 Task: Create a due date automation trigger when advanced on, 2 hours after a card is due add checklist with an incomplete checklists.
Action: Mouse moved to (1056, 317)
Screenshot: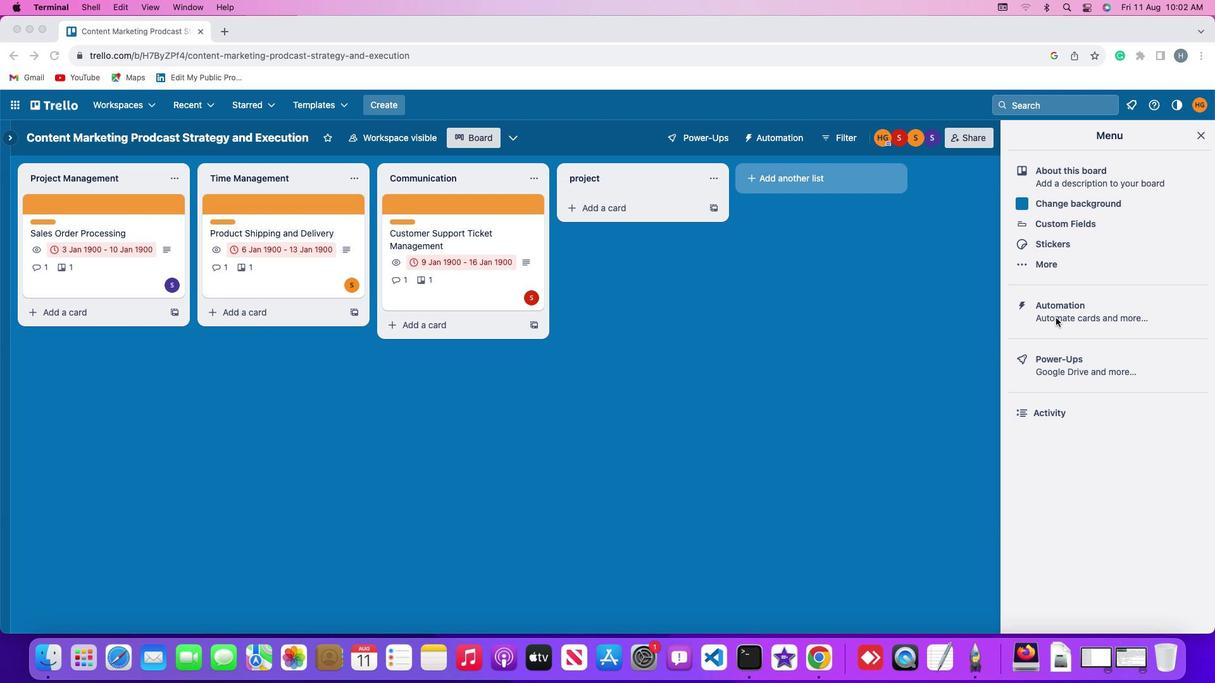 
Action: Mouse pressed left at (1056, 317)
Screenshot: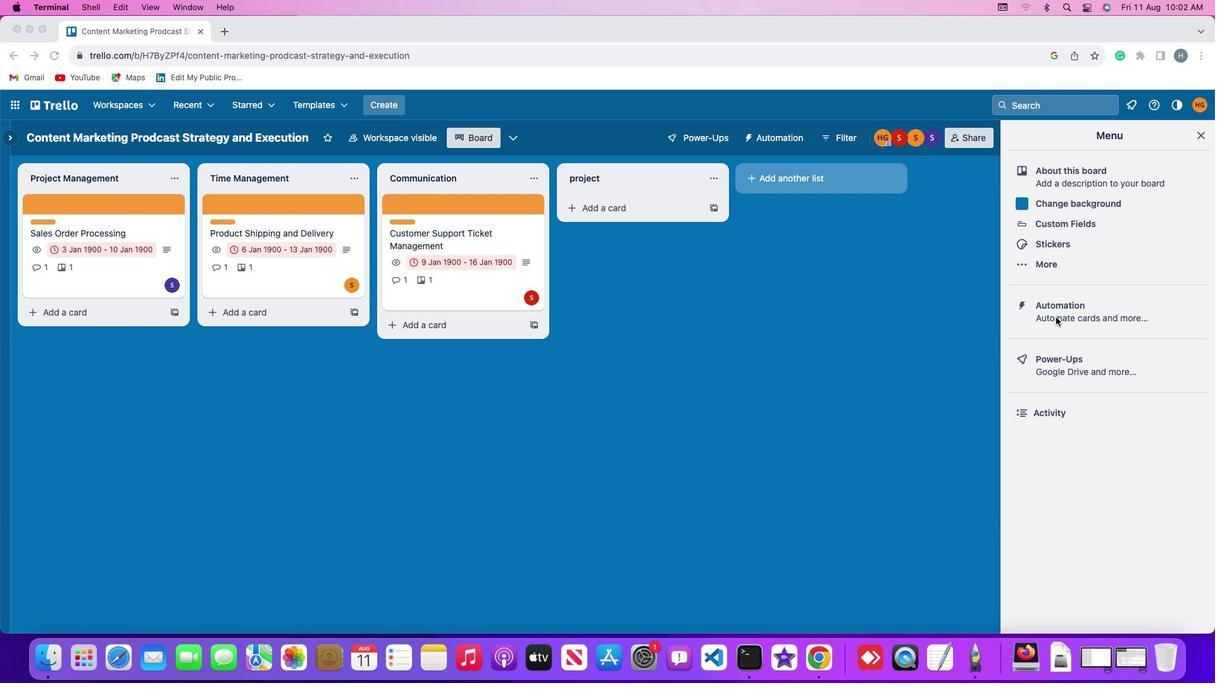
Action: Mouse pressed left at (1056, 317)
Screenshot: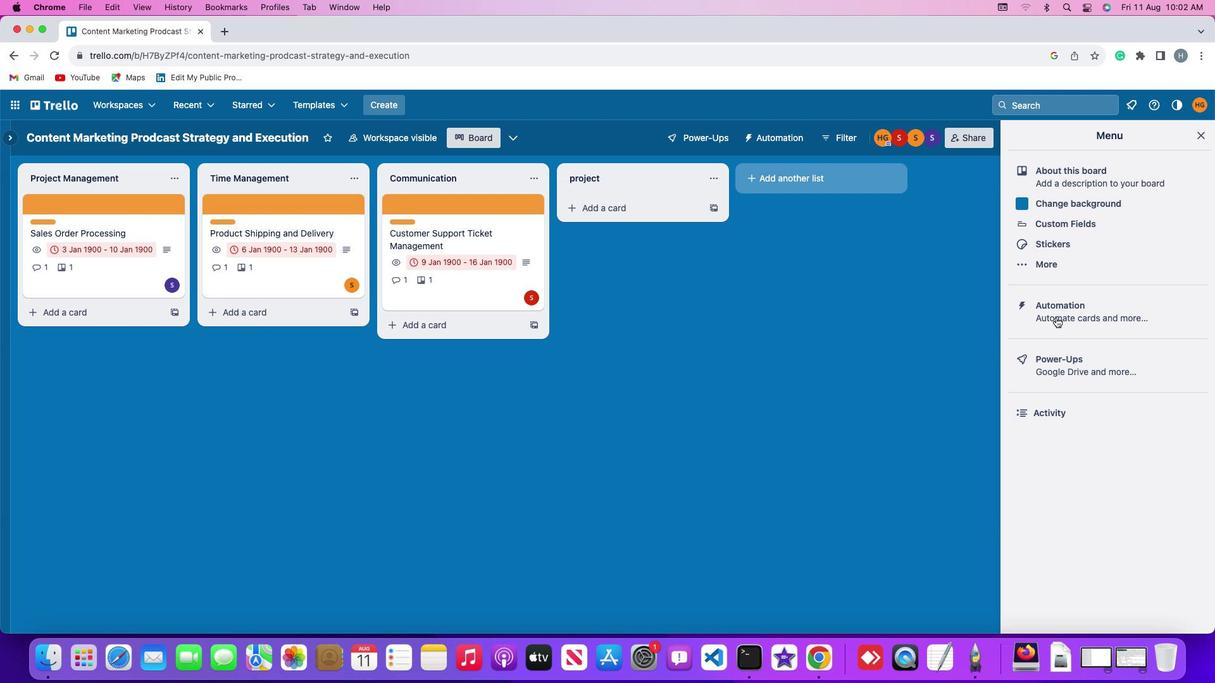 
Action: Mouse moved to (86, 302)
Screenshot: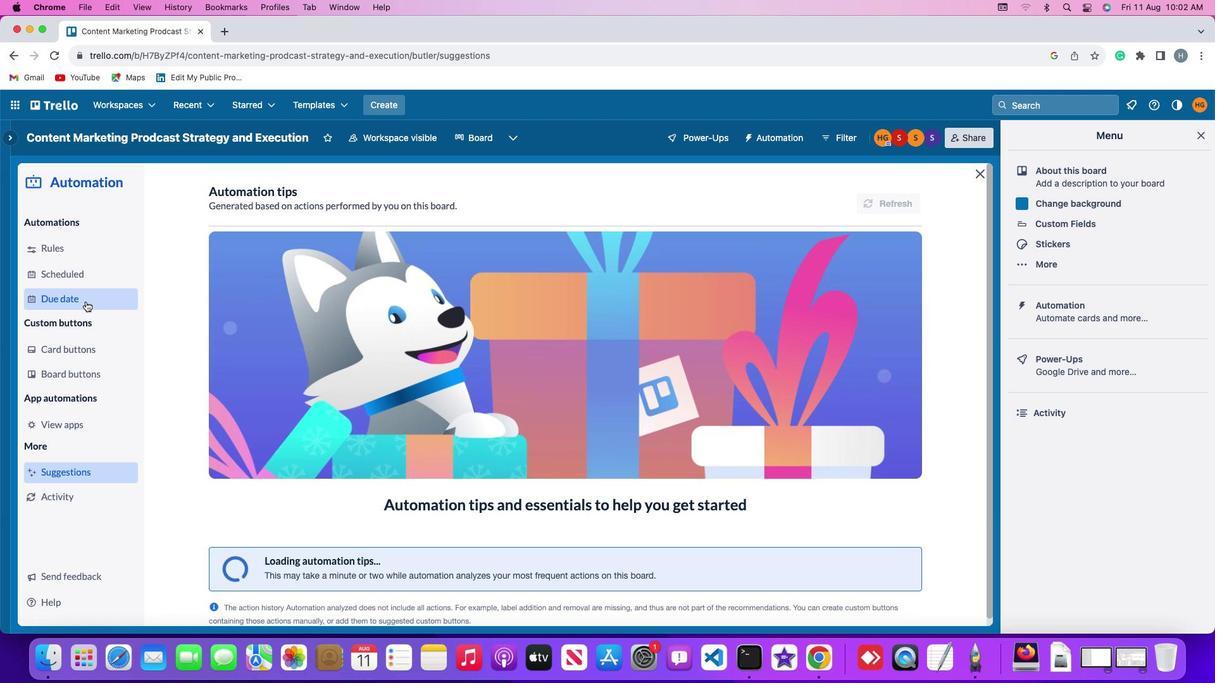 
Action: Mouse pressed left at (86, 302)
Screenshot: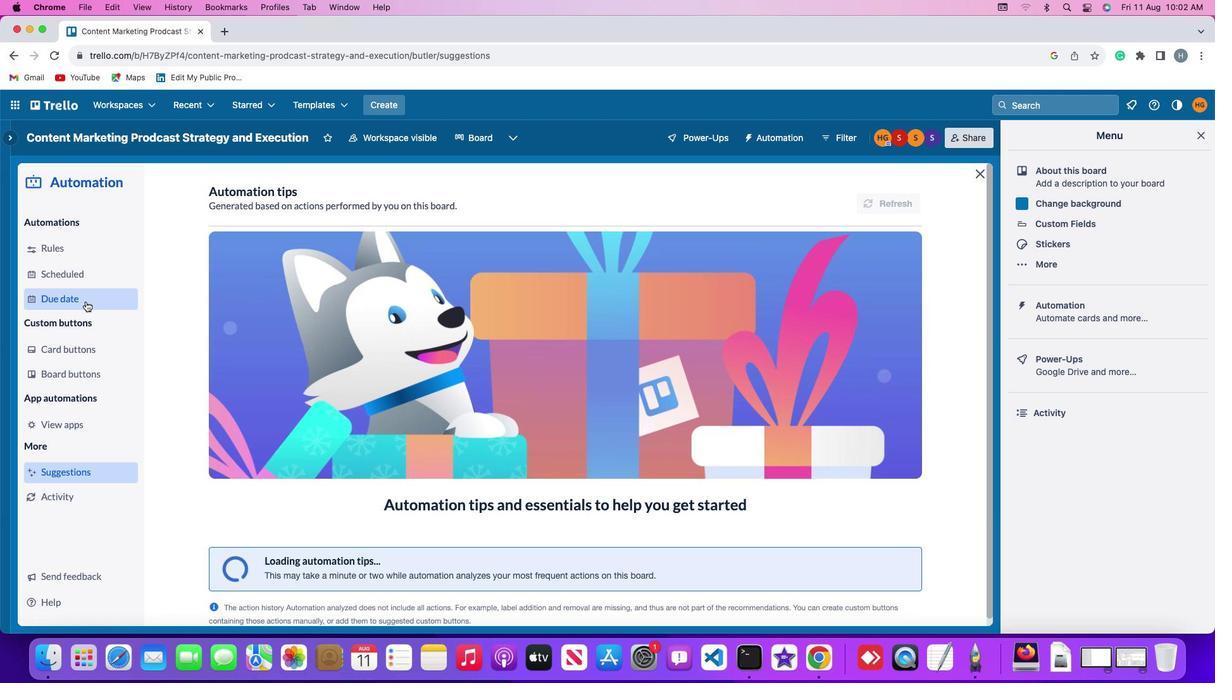 
Action: Mouse moved to (868, 195)
Screenshot: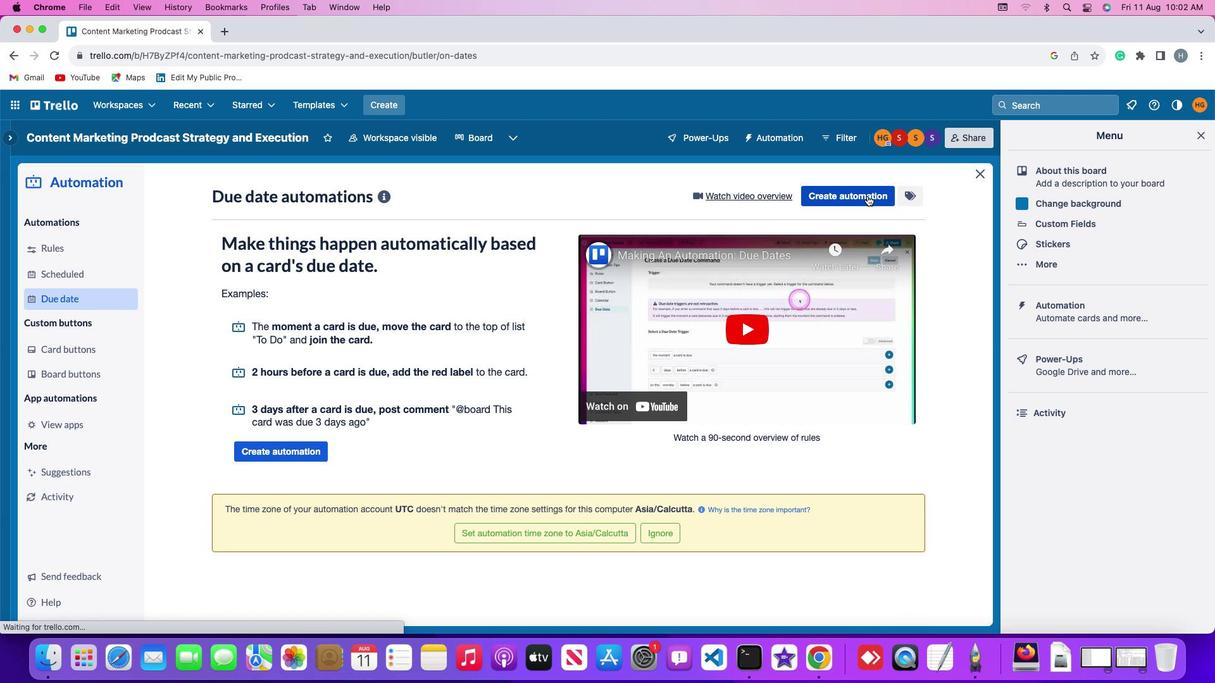 
Action: Mouse pressed left at (868, 195)
Screenshot: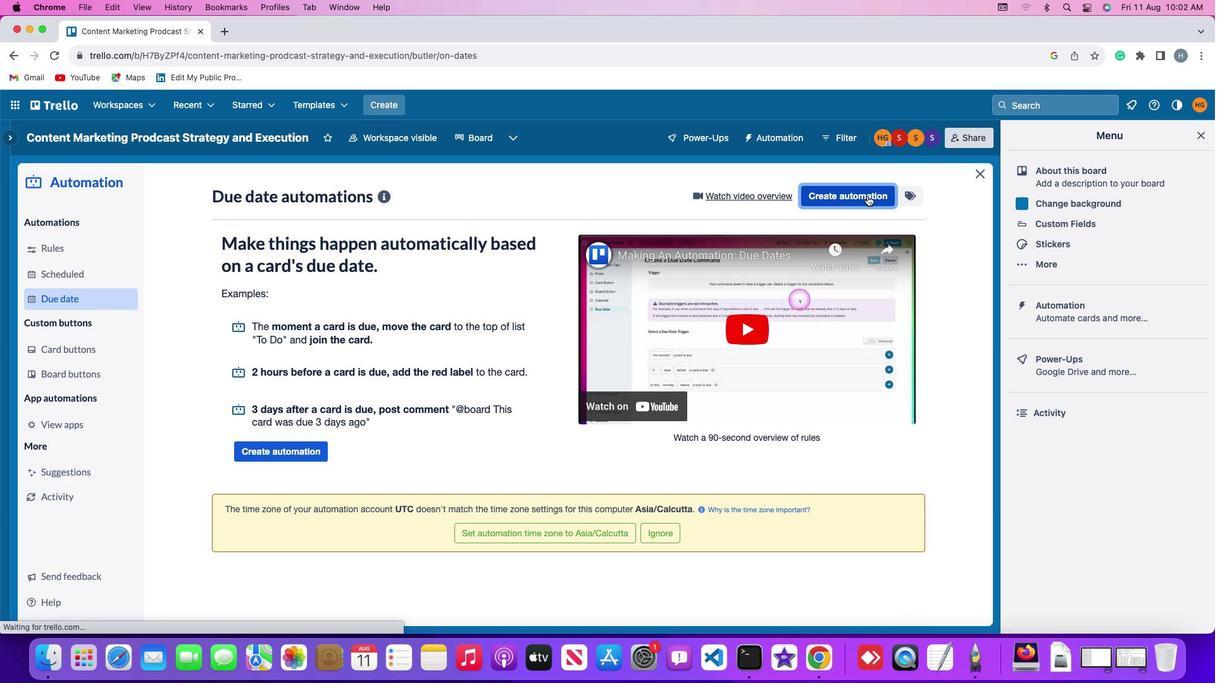 
Action: Mouse moved to (239, 311)
Screenshot: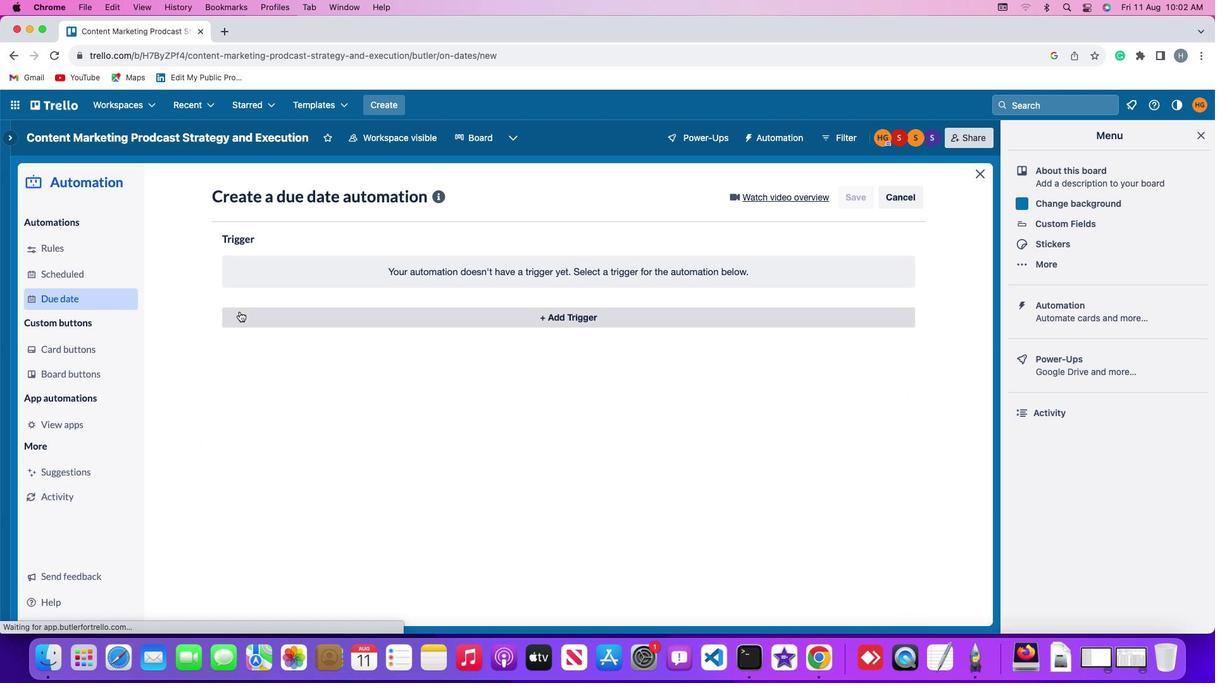 
Action: Mouse pressed left at (239, 311)
Screenshot: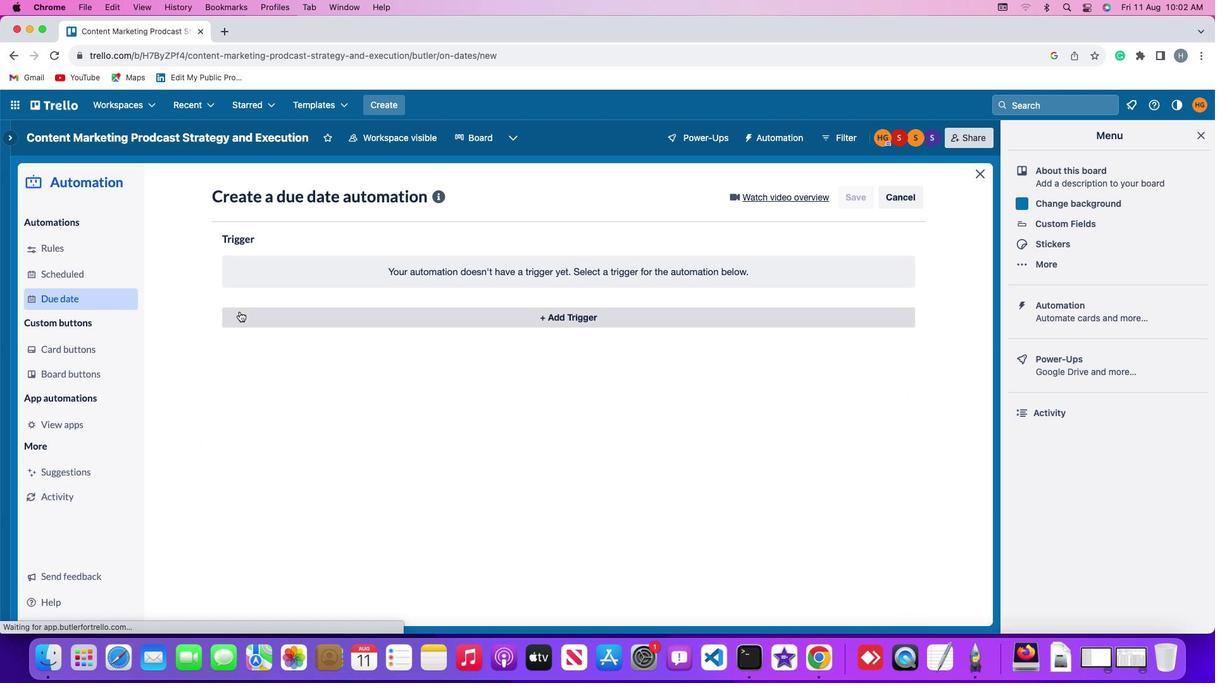 
Action: Mouse moved to (245, 512)
Screenshot: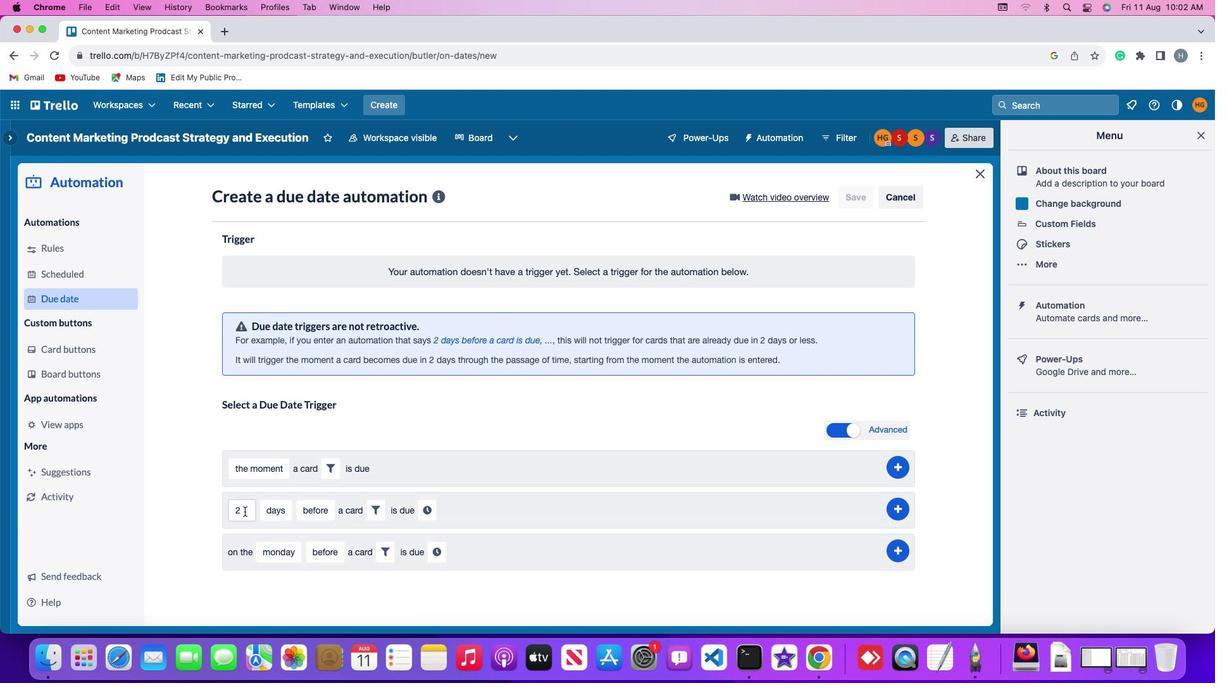 
Action: Mouse pressed left at (245, 512)
Screenshot: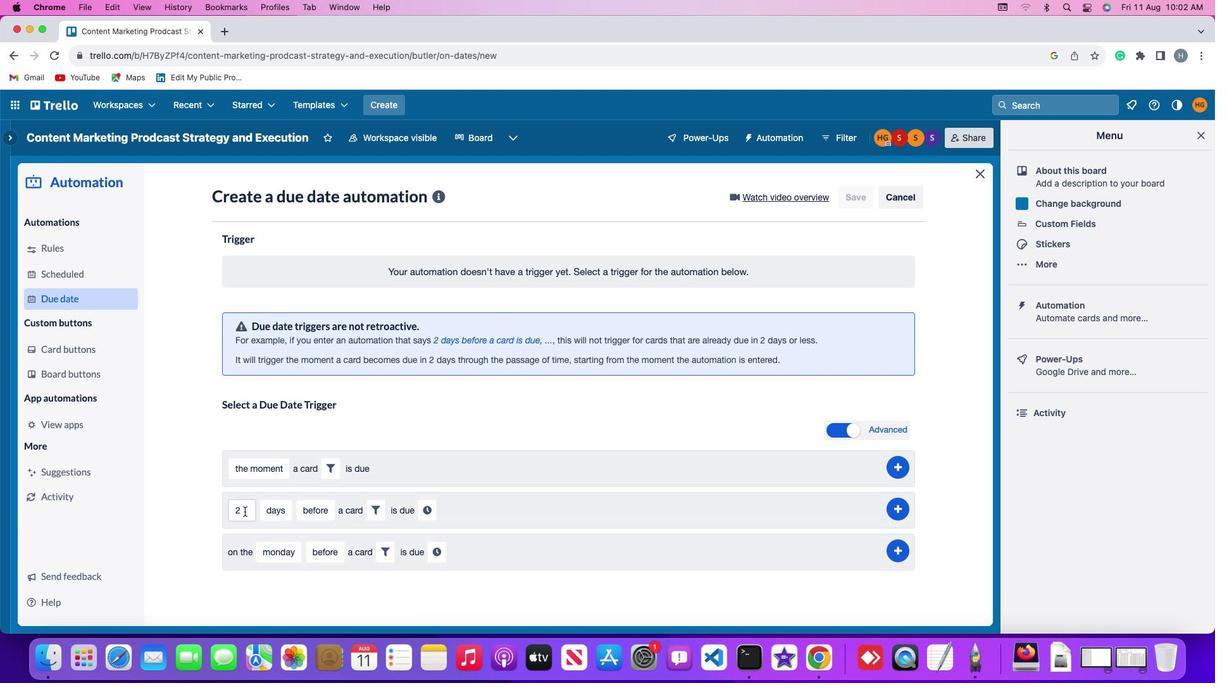 
Action: Mouse moved to (245, 512)
Screenshot: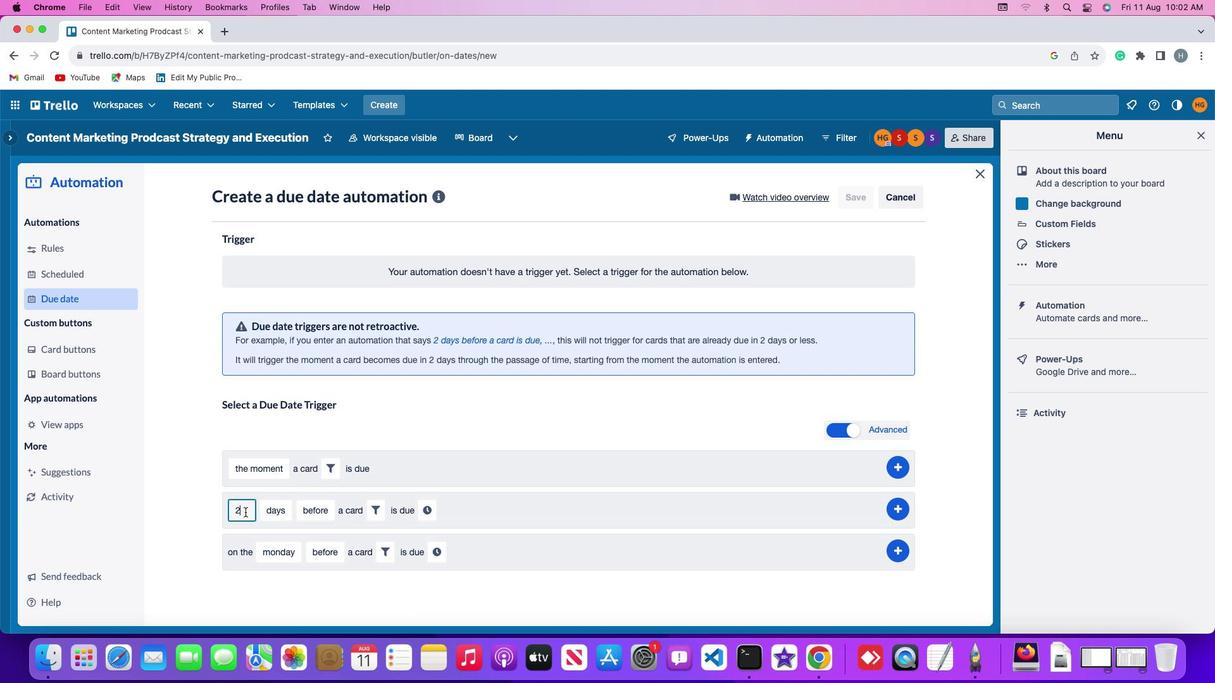 
Action: Key pressed Key.backspace'2'
Screenshot: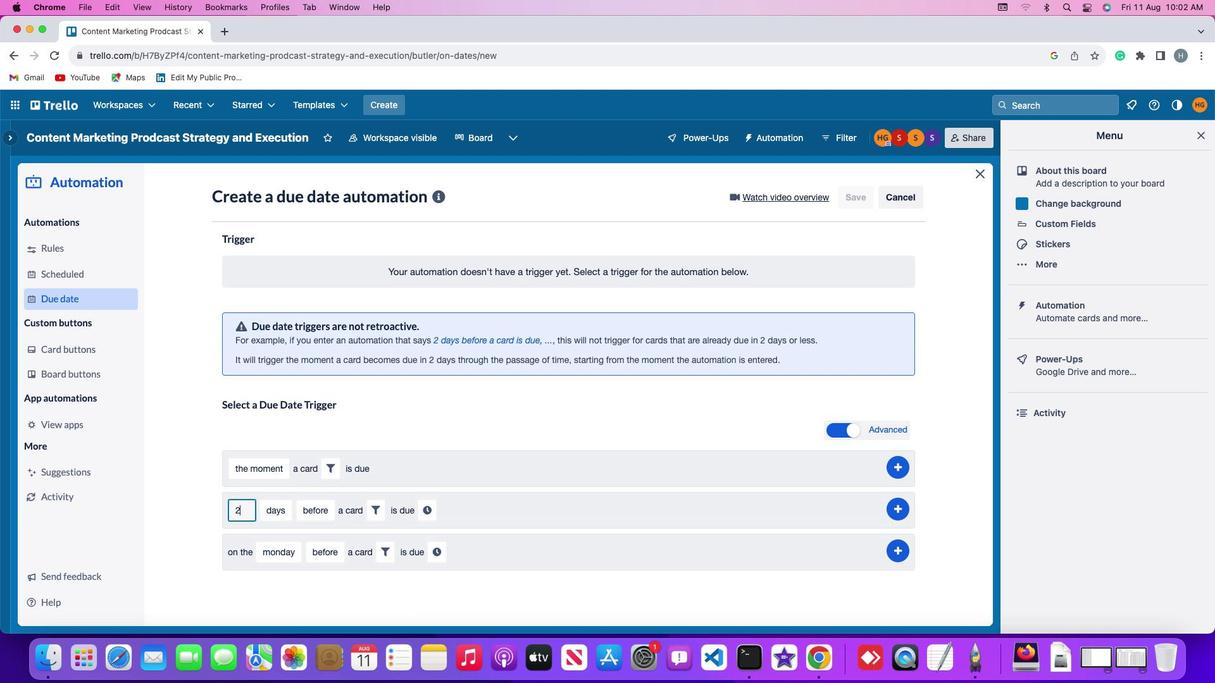
Action: Mouse moved to (265, 511)
Screenshot: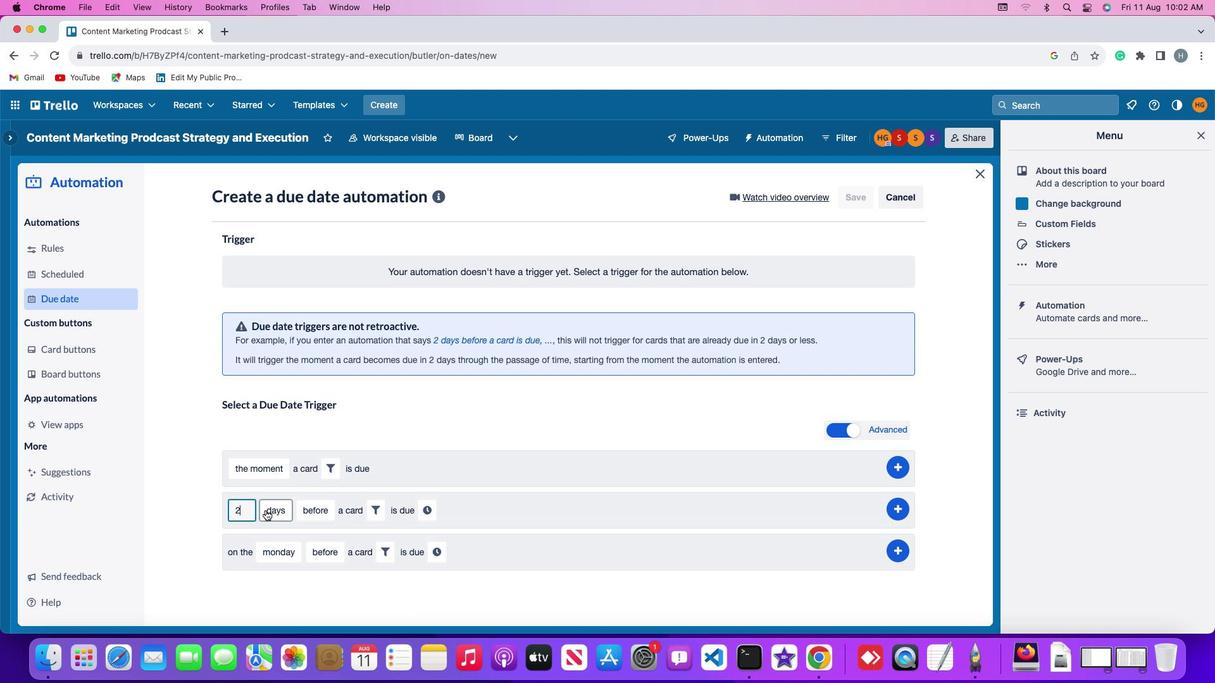 
Action: Mouse pressed left at (265, 511)
Screenshot: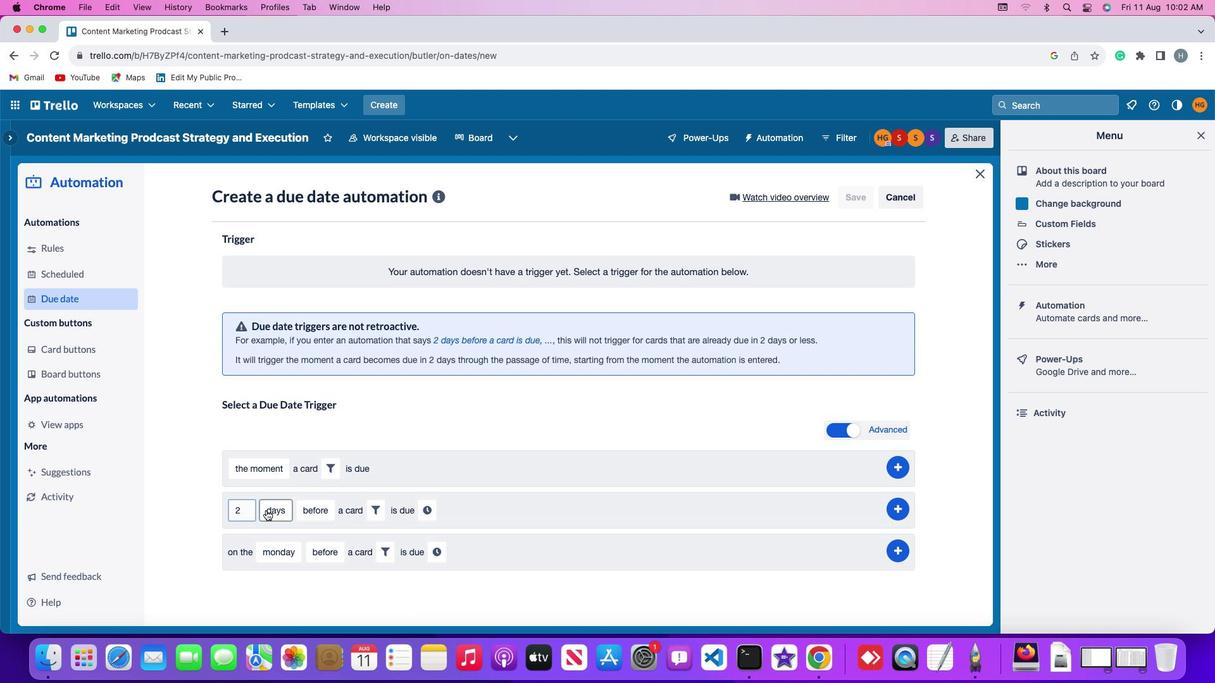 
Action: Mouse moved to (284, 585)
Screenshot: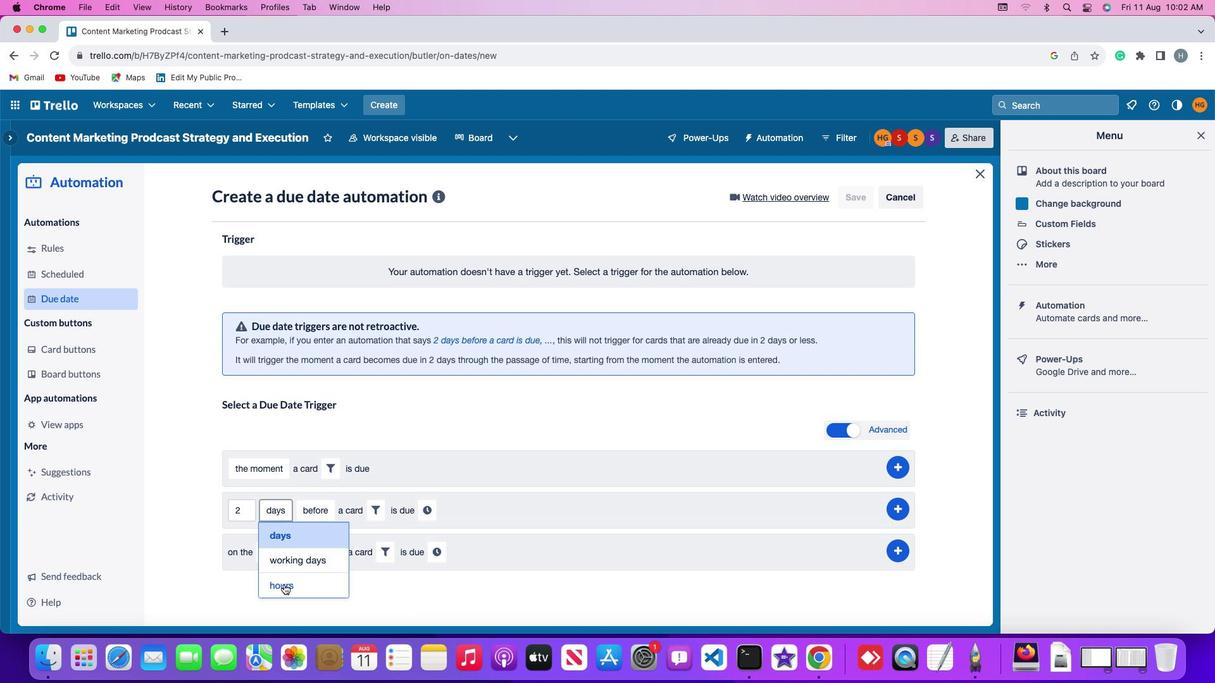 
Action: Mouse pressed left at (284, 585)
Screenshot: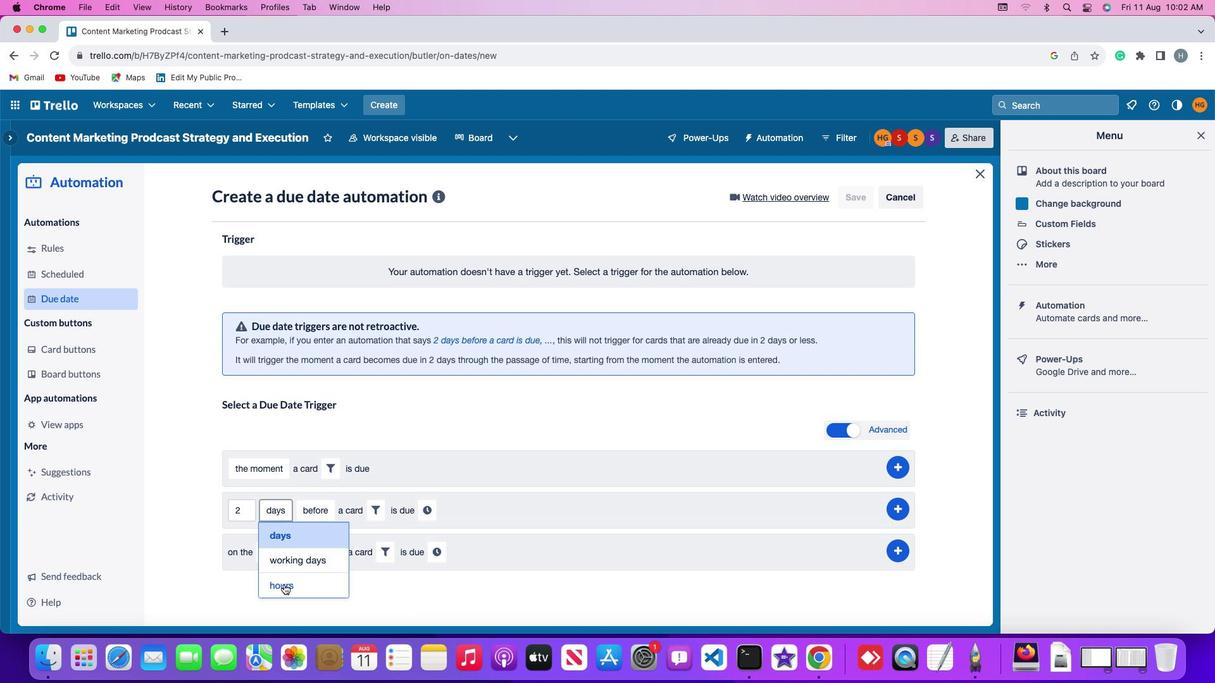 
Action: Mouse moved to (321, 511)
Screenshot: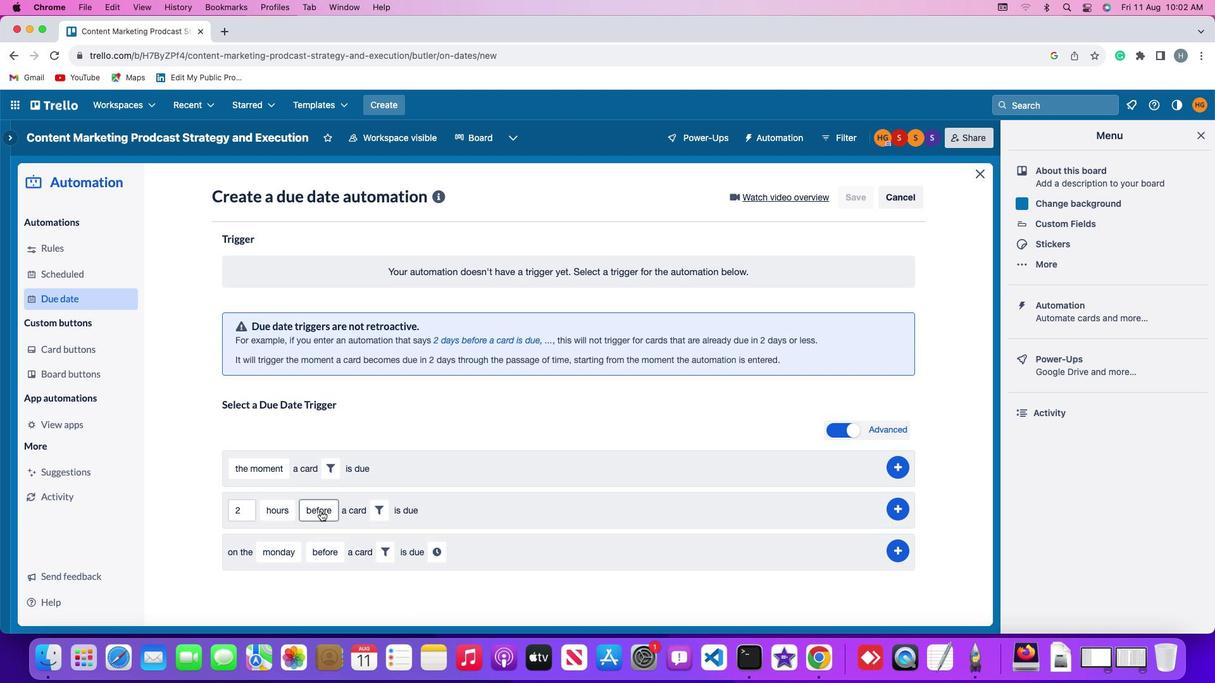 
Action: Mouse pressed left at (321, 511)
Screenshot: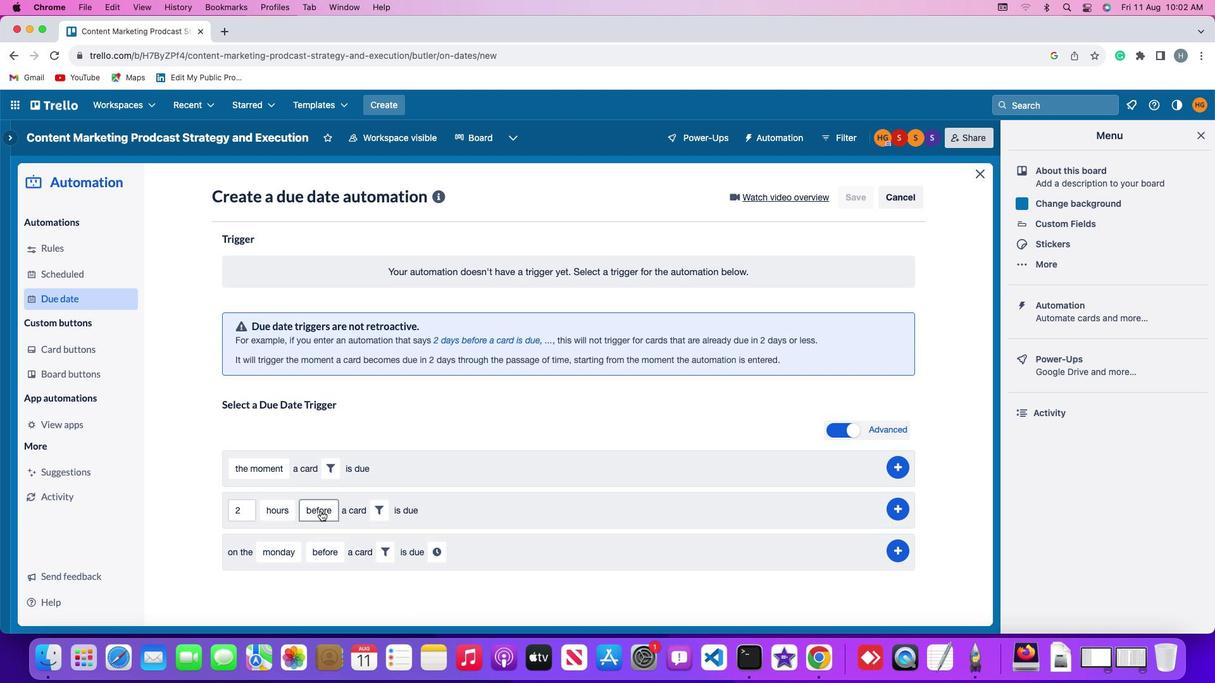 
Action: Mouse moved to (326, 561)
Screenshot: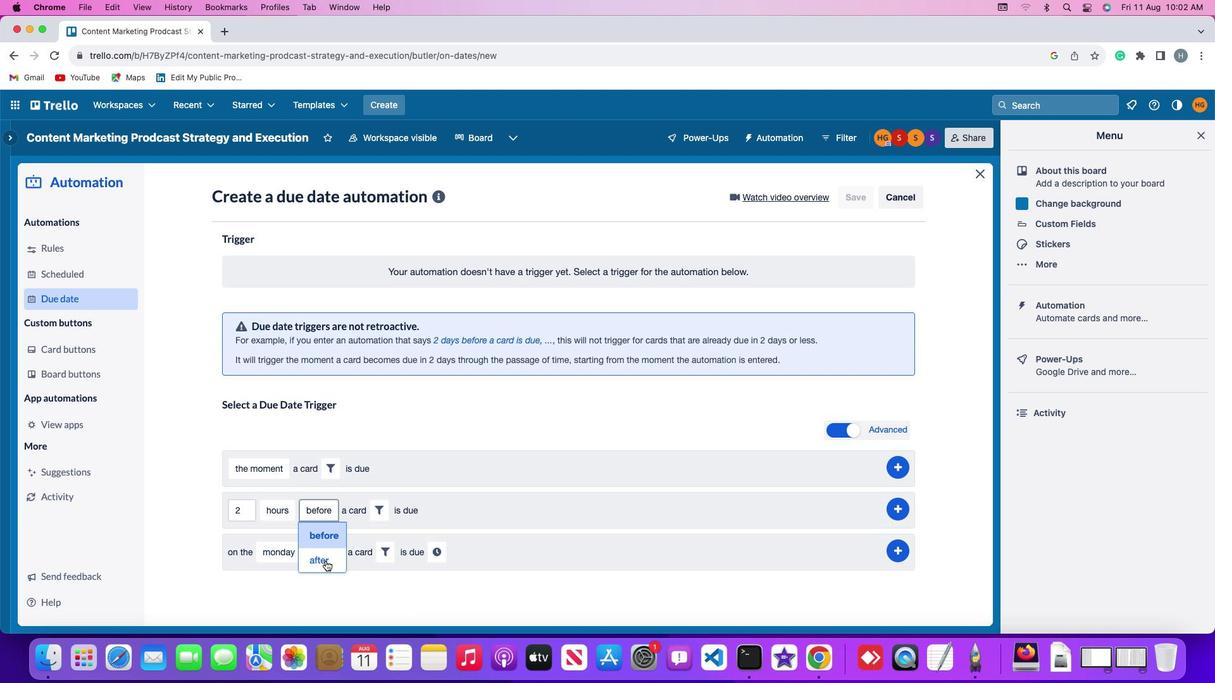
Action: Mouse pressed left at (326, 561)
Screenshot: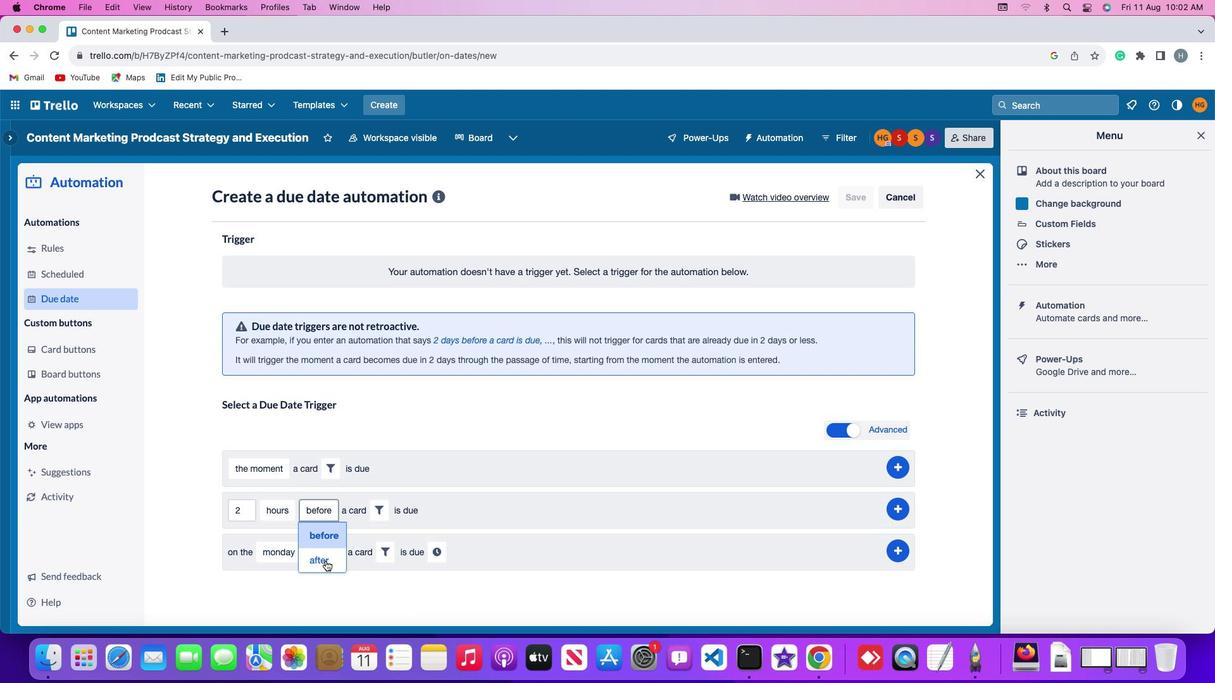 
Action: Mouse moved to (367, 509)
Screenshot: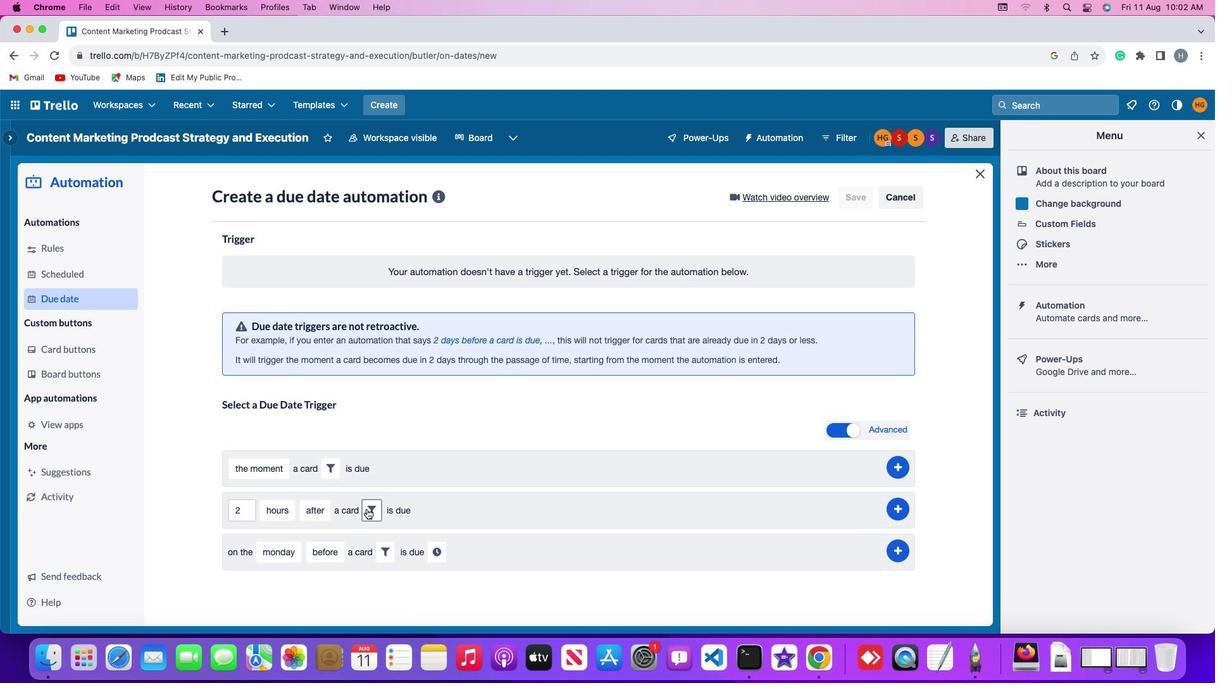 
Action: Mouse pressed left at (367, 509)
Screenshot: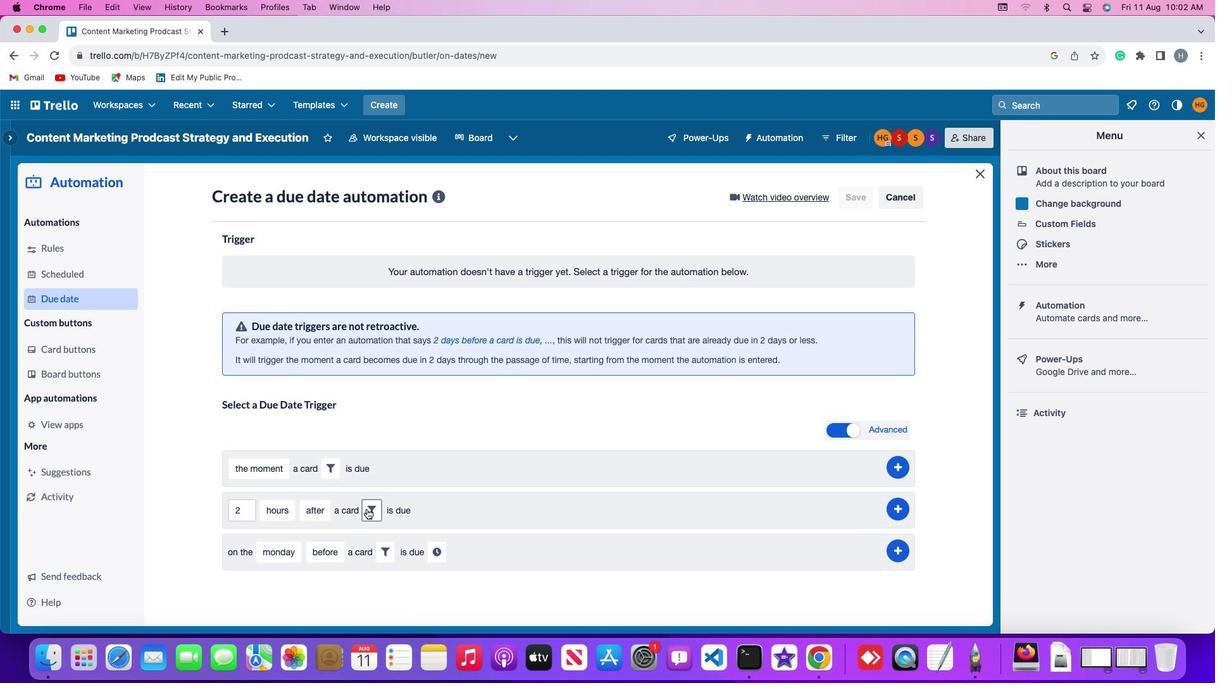 
Action: Mouse moved to (495, 551)
Screenshot: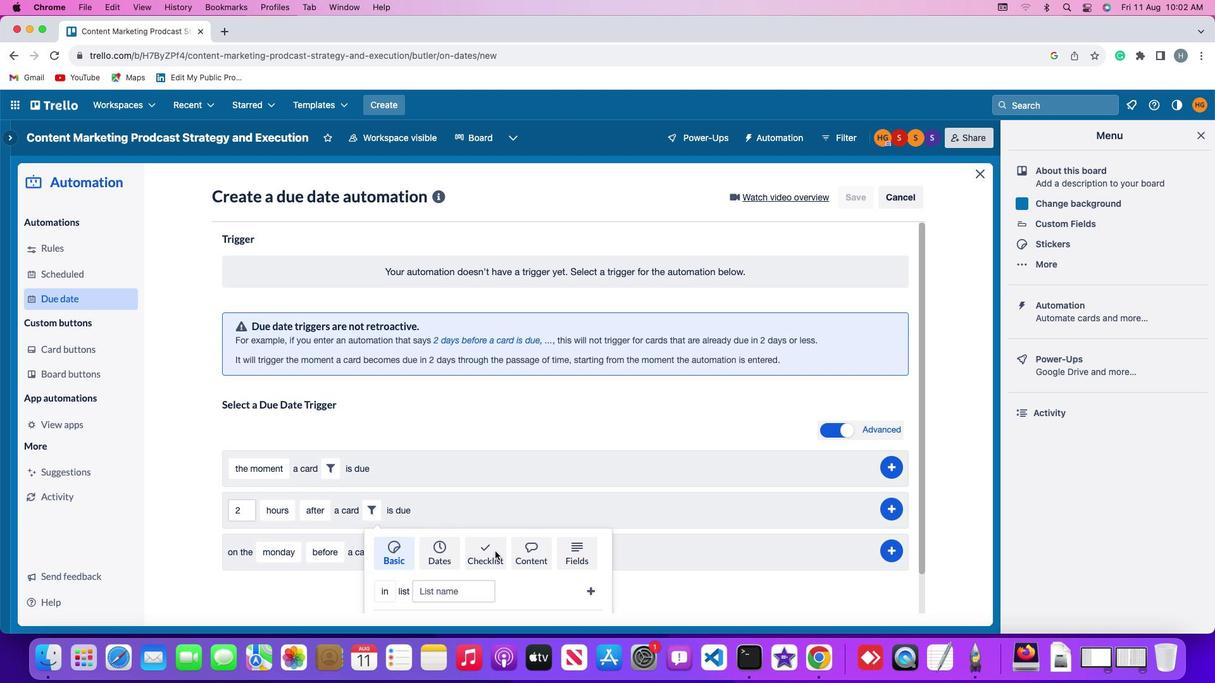 
Action: Mouse pressed left at (495, 551)
Screenshot: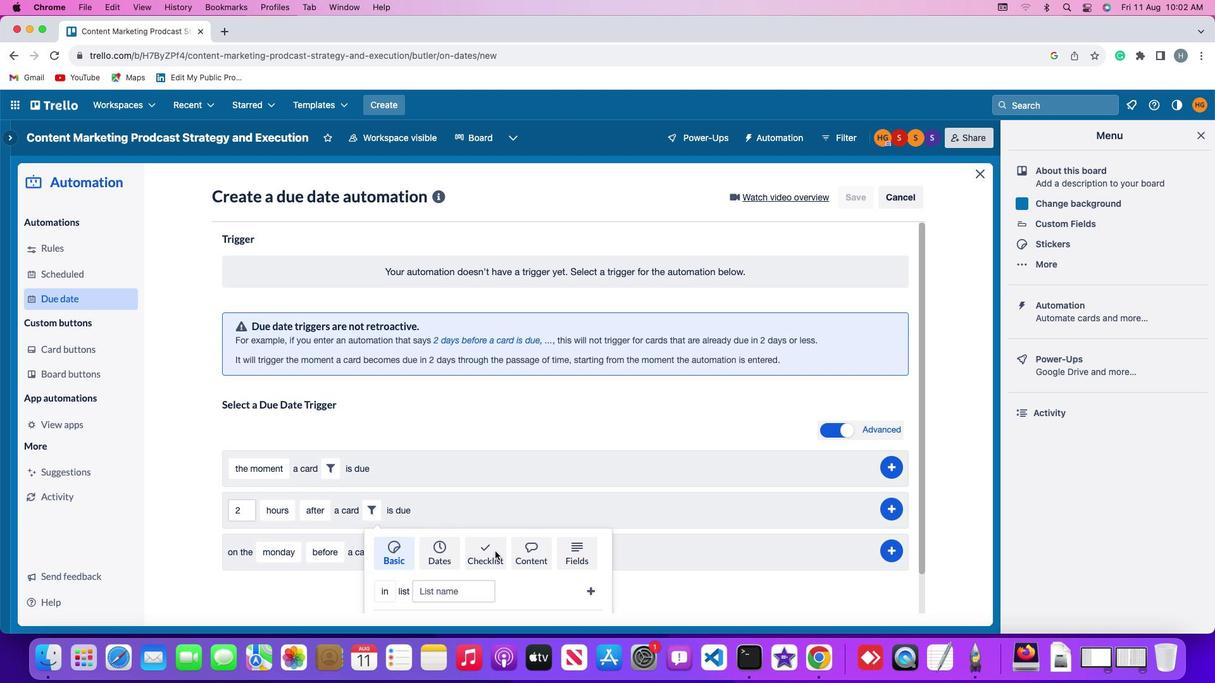 
Action: Mouse moved to (431, 597)
Screenshot: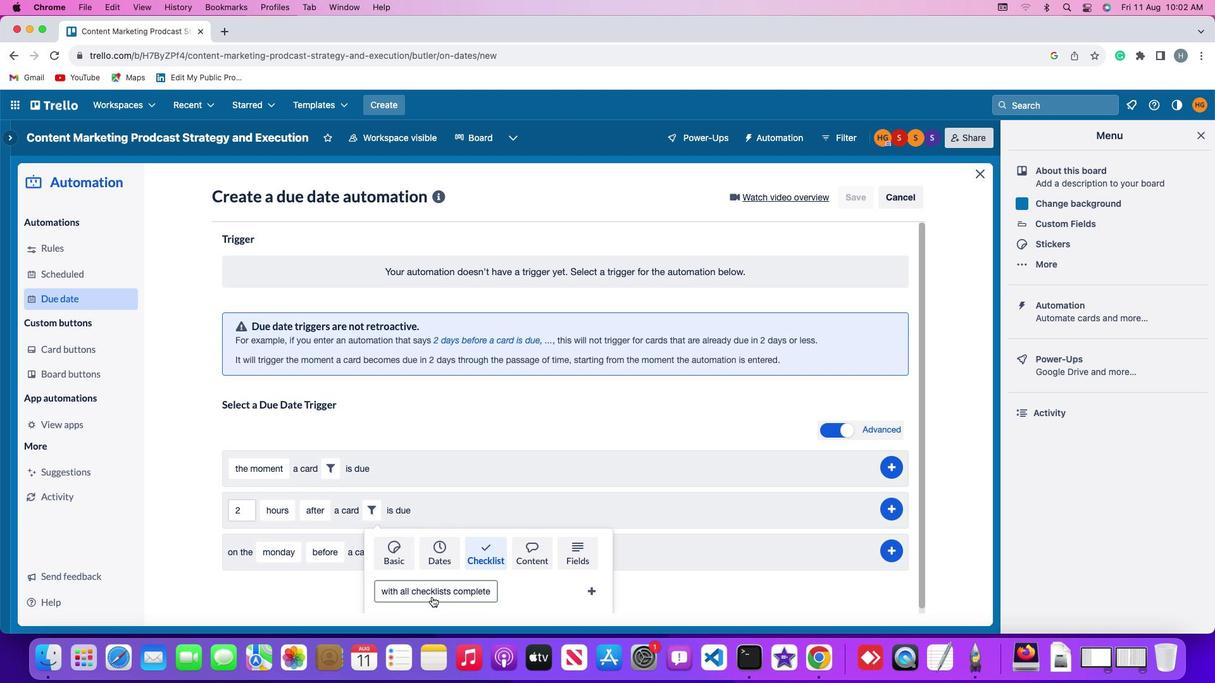 
Action: Mouse pressed left at (431, 597)
Screenshot: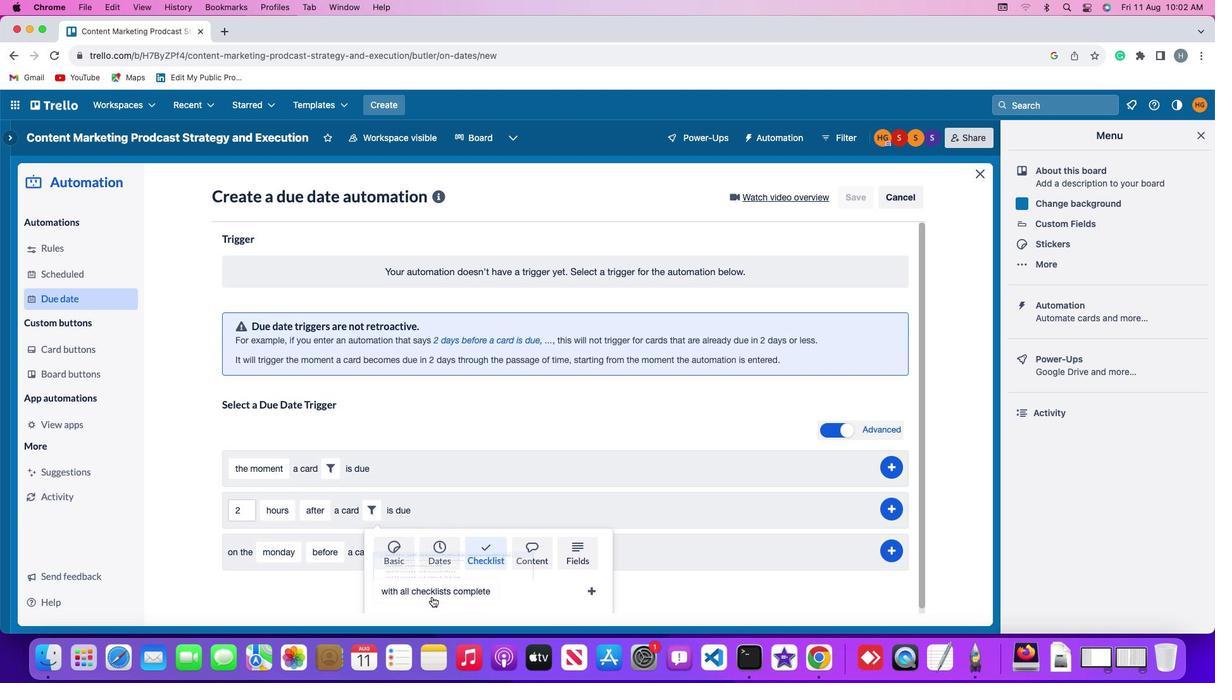 
Action: Mouse moved to (465, 490)
Screenshot: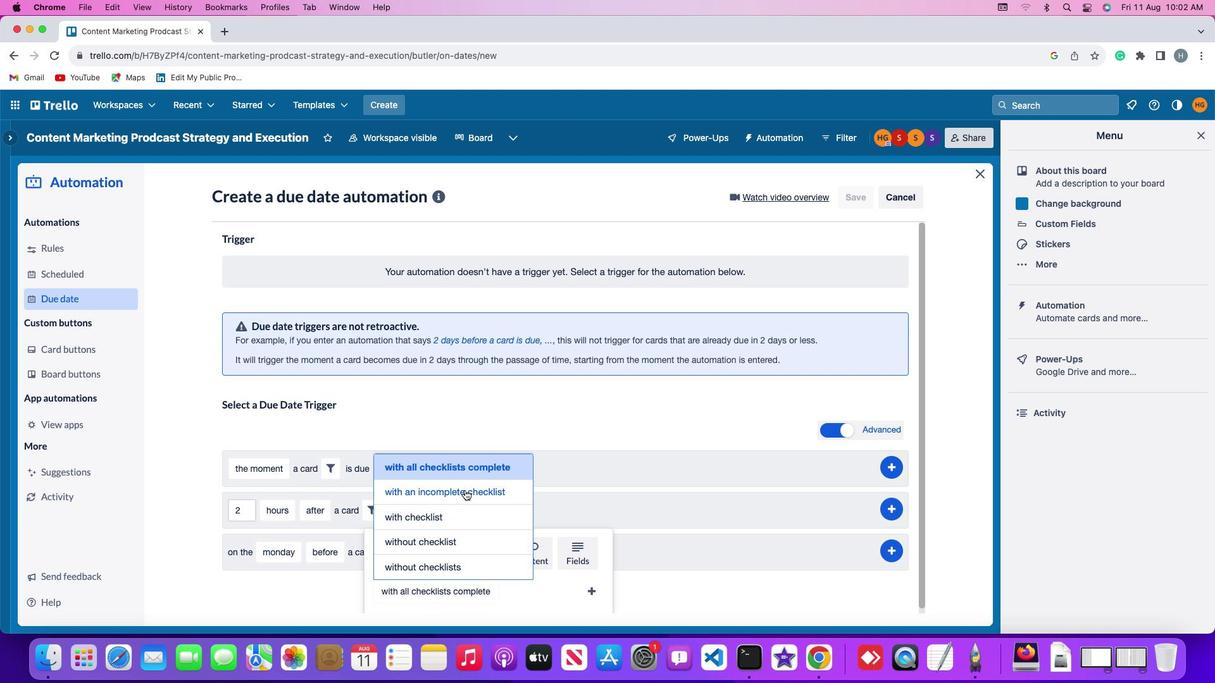 
Action: Mouse pressed left at (465, 490)
Screenshot: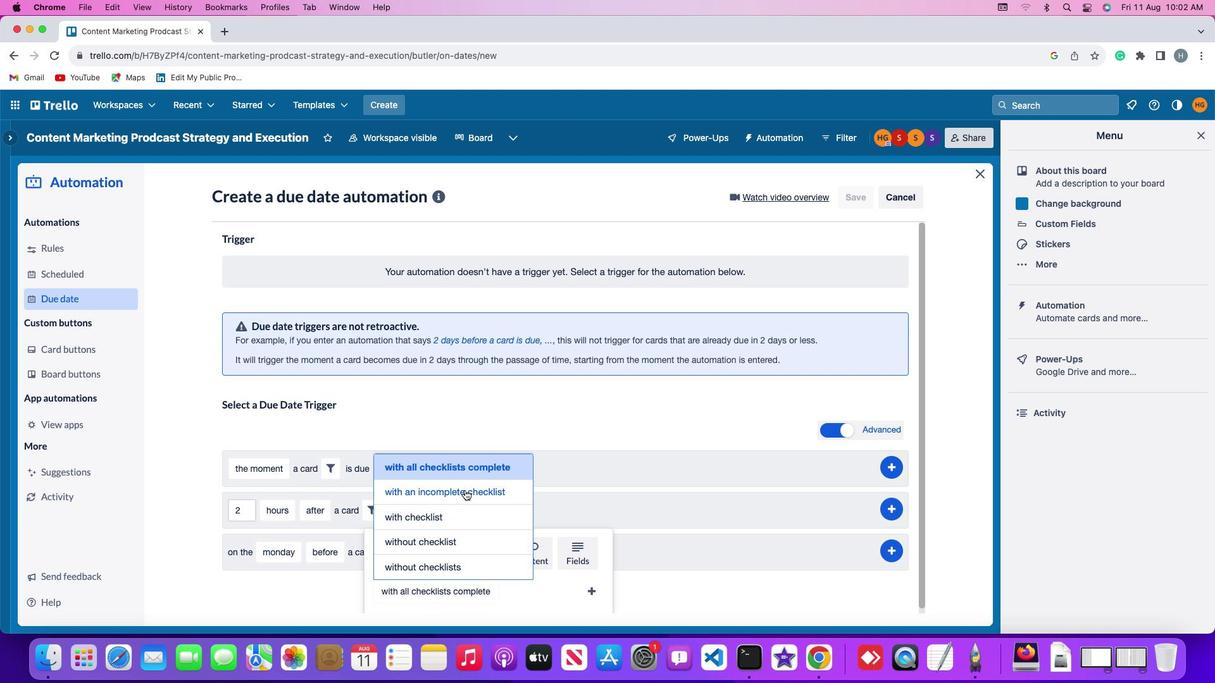 
Action: Mouse moved to (592, 588)
Screenshot: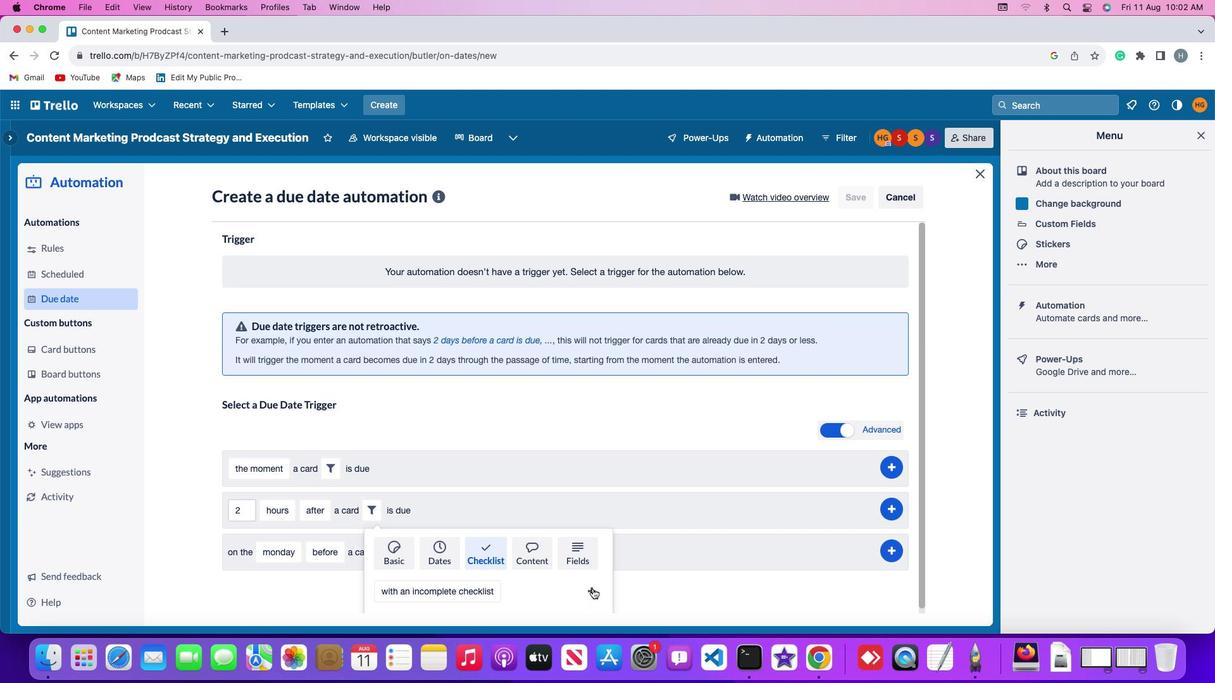 
Action: Mouse pressed left at (592, 588)
Screenshot: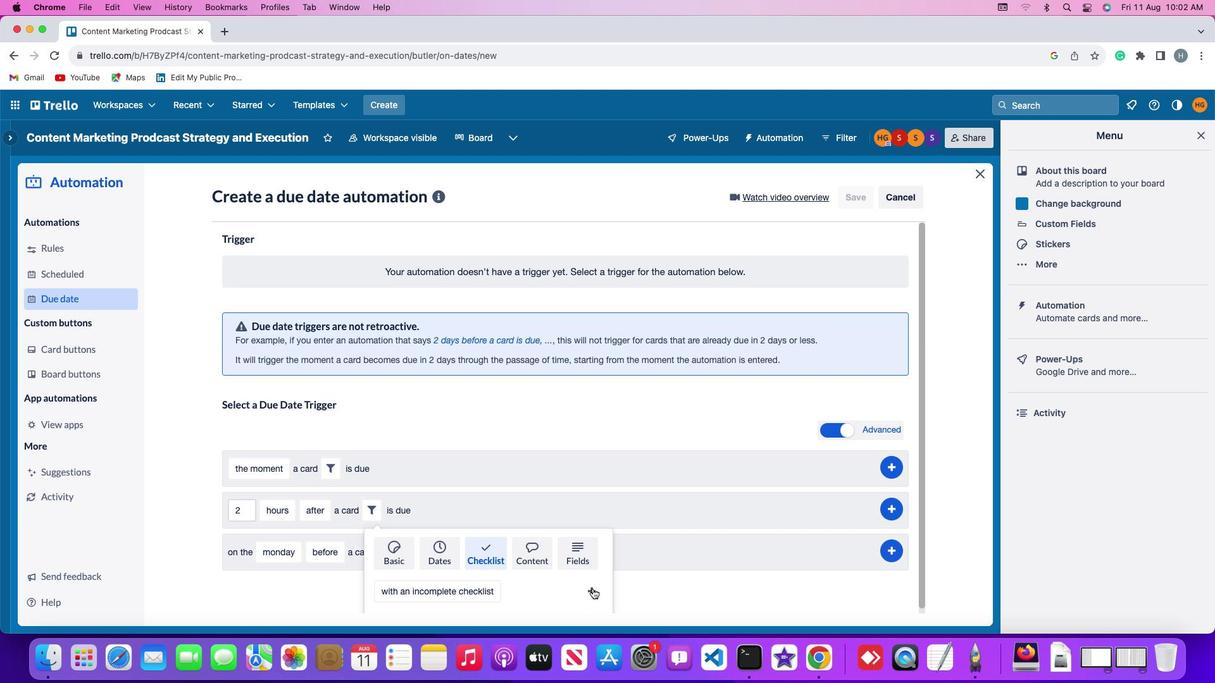 
Action: Mouse moved to (898, 504)
Screenshot: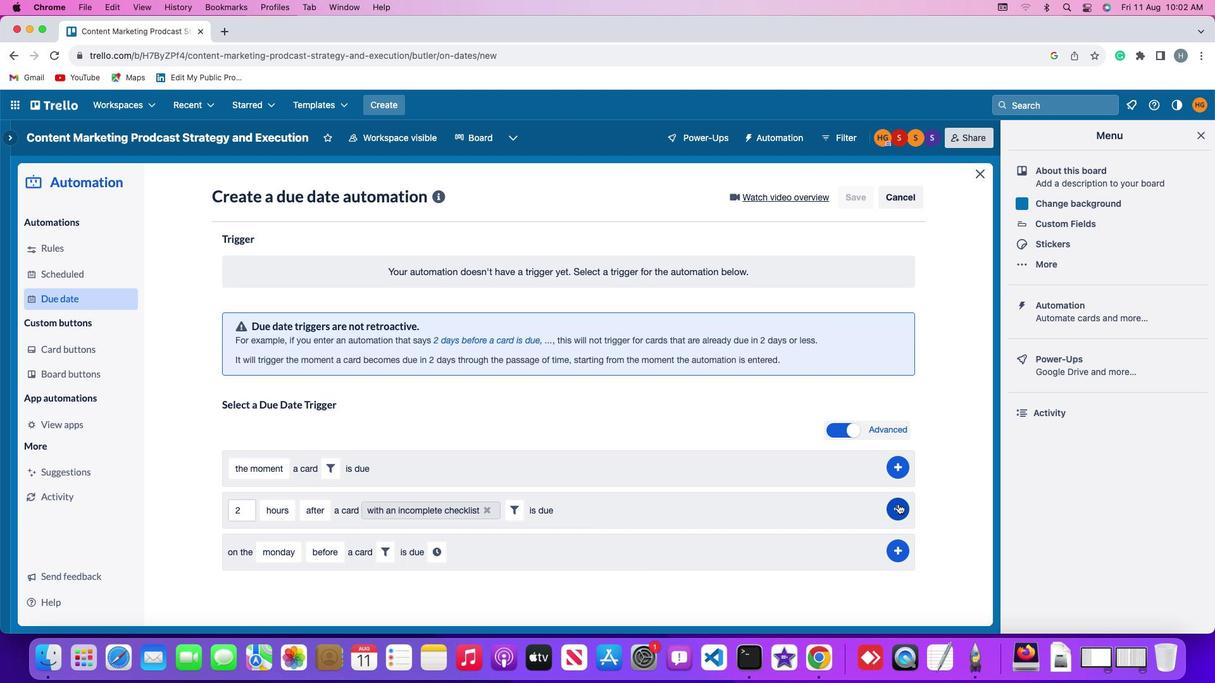 
Action: Mouse pressed left at (898, 504)
Screenshot: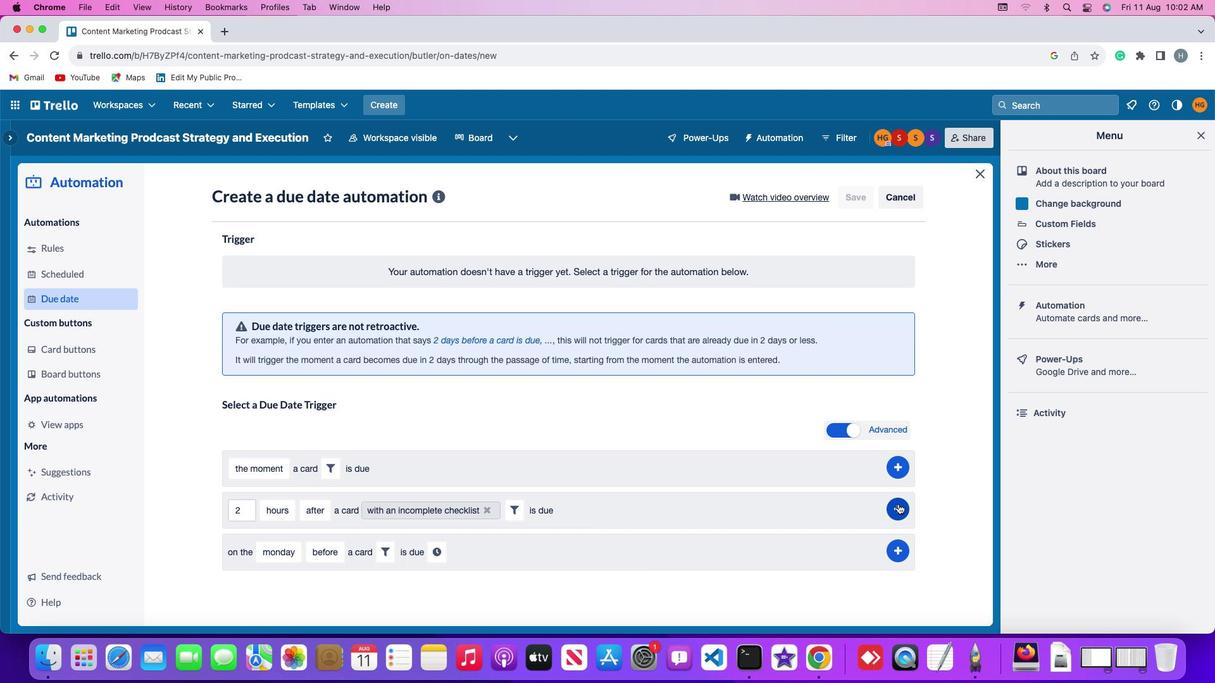 
Action: Mouse moved to (946, 419)
Screenshot: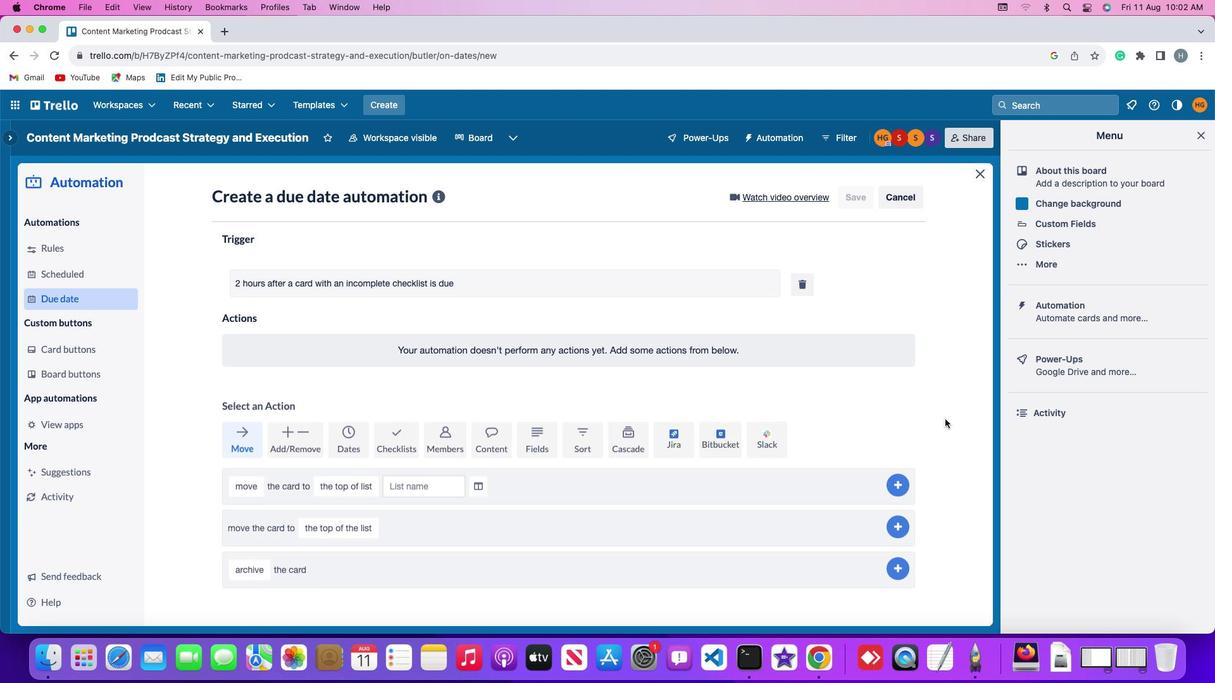
